 Task: Create List Brand Values in Board Content Amplification Platforms to Workspace Debt Financing. Create List Brand Personality in Board Social Media Campaign Planning to Workspace Debt Financing. Create List Brand Target Audience in Board Market Entry Strategy and Analysis for Emerging Markets to Workspace Debt Financing
Action: Mouse moved to (245, 151)
Screenshot: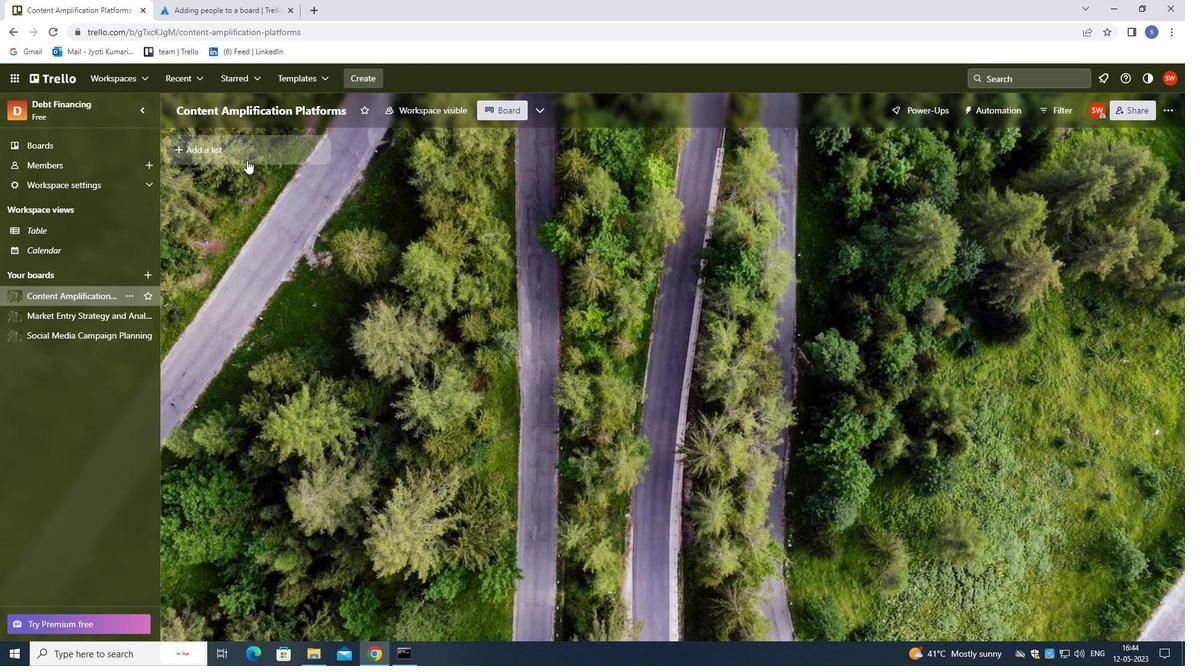 
Action: Mouse pressed left at (245, 151)
Screenshot: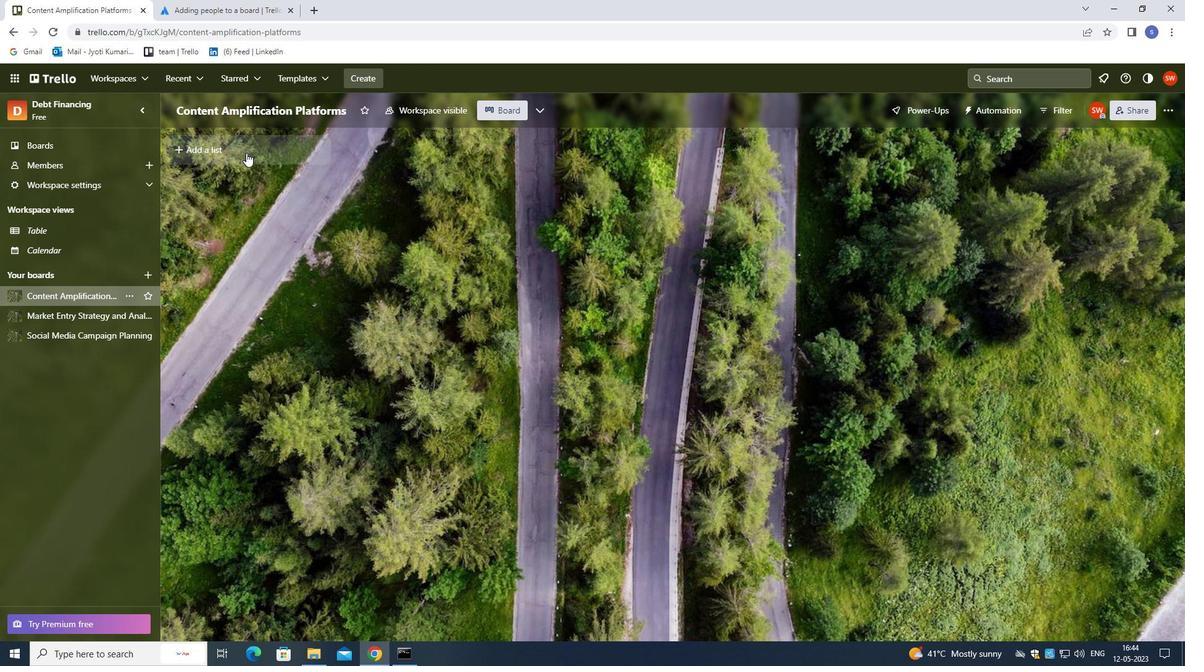 
Action: Mouse moved to (368, 309)
Screenshot: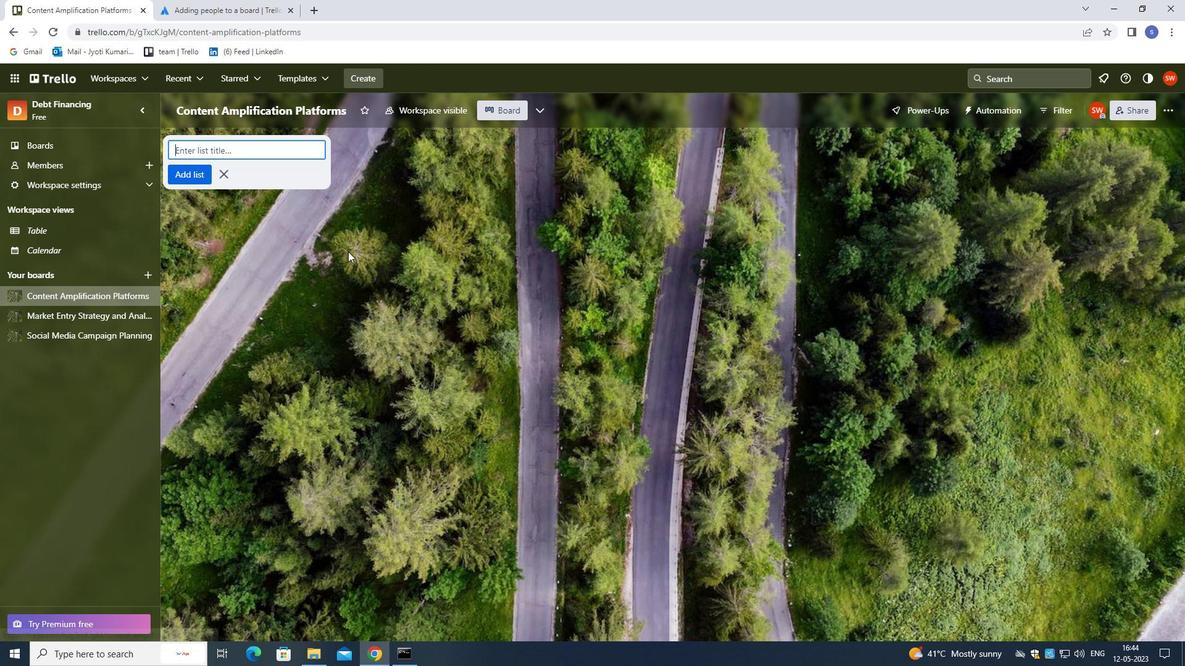 
Action: Key pressed <Key.shift>BRAND<Key.space><Key.shift>VALUES<Key.enter>
Screenshot: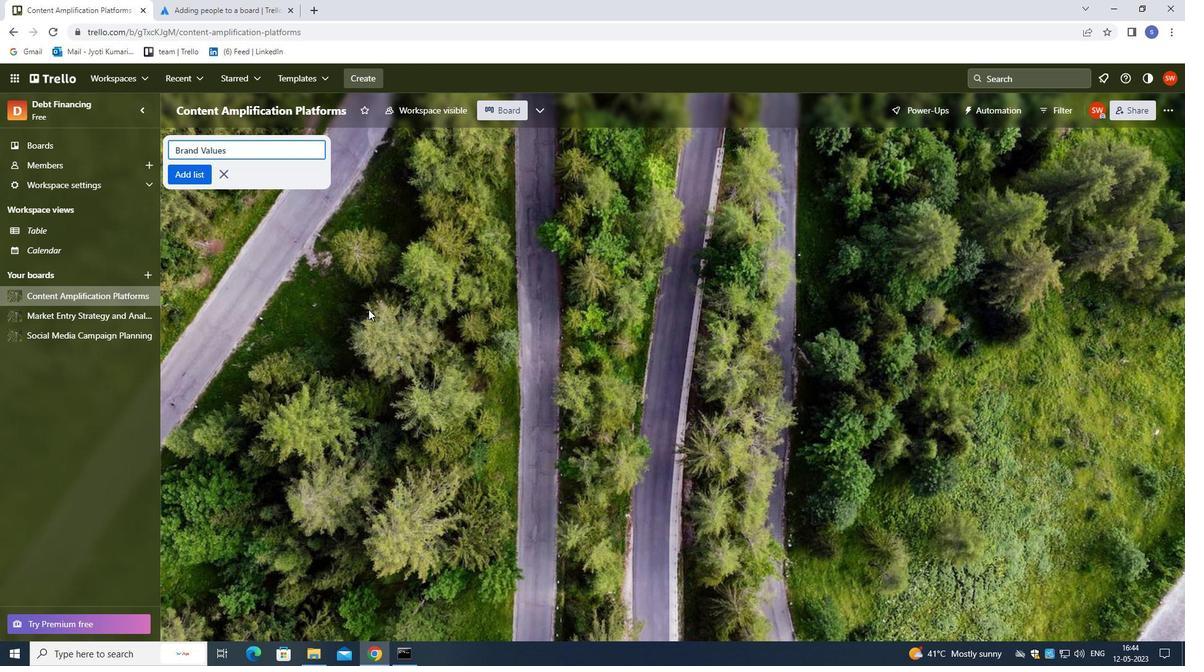 
Action: Mouse moved to (78, 329)
Screenshot: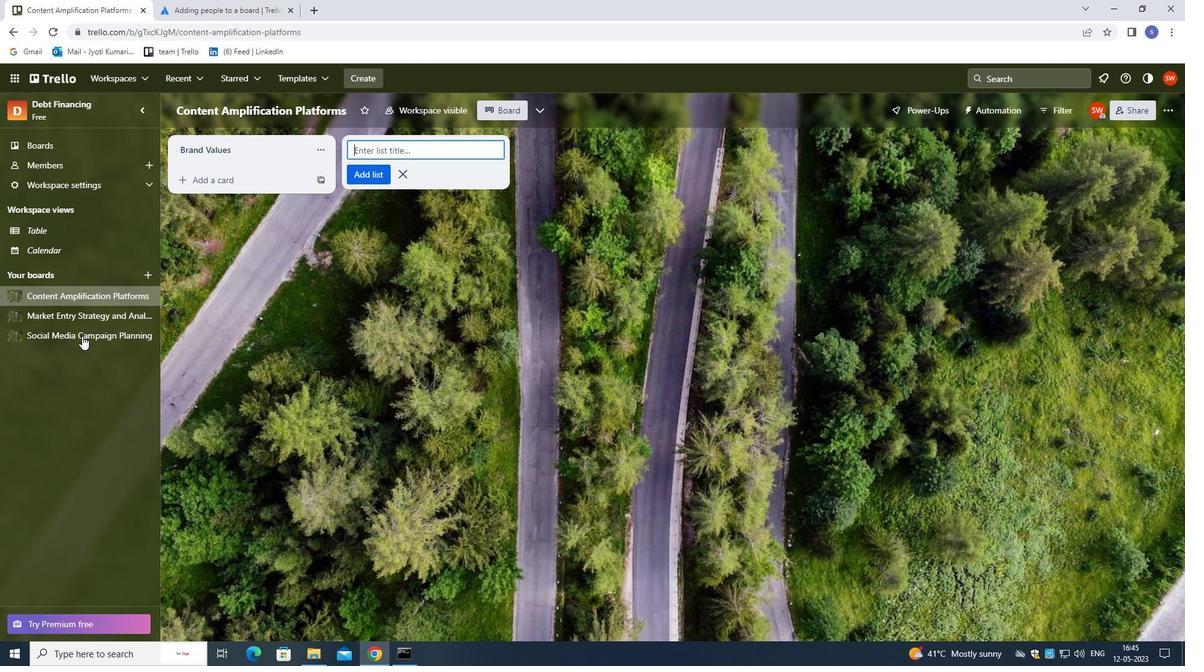 
Action: Mouse pressed left at (78, 329)
Screenshot: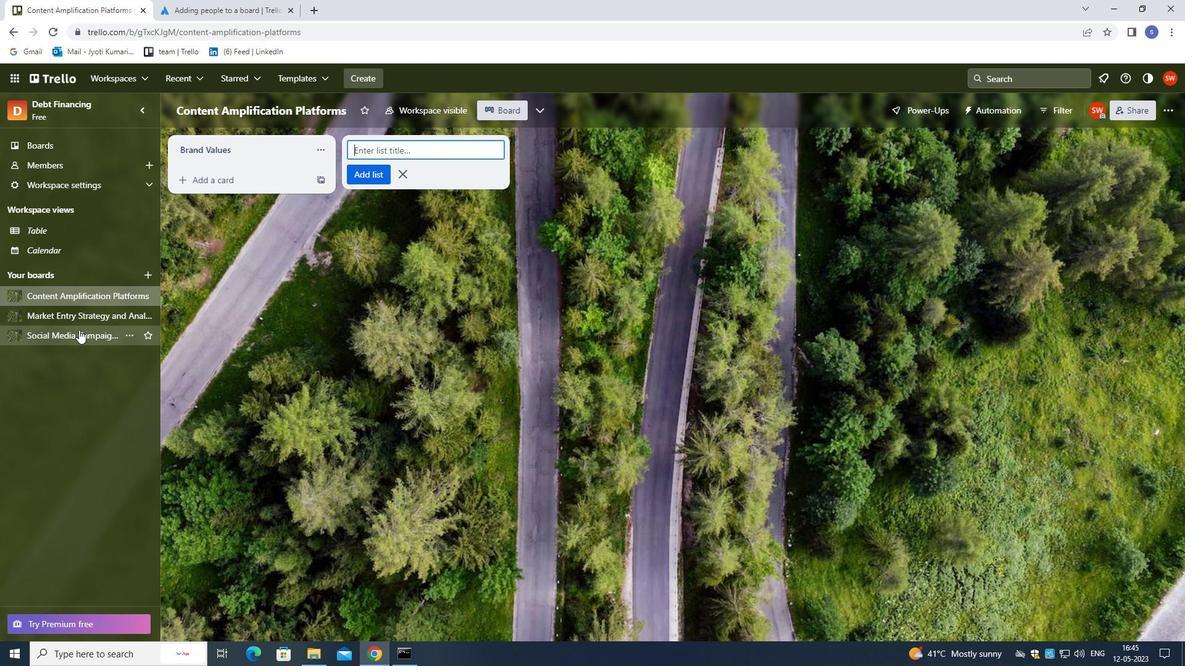 
Action: Mouse moved to (249, 152)
Screenshot: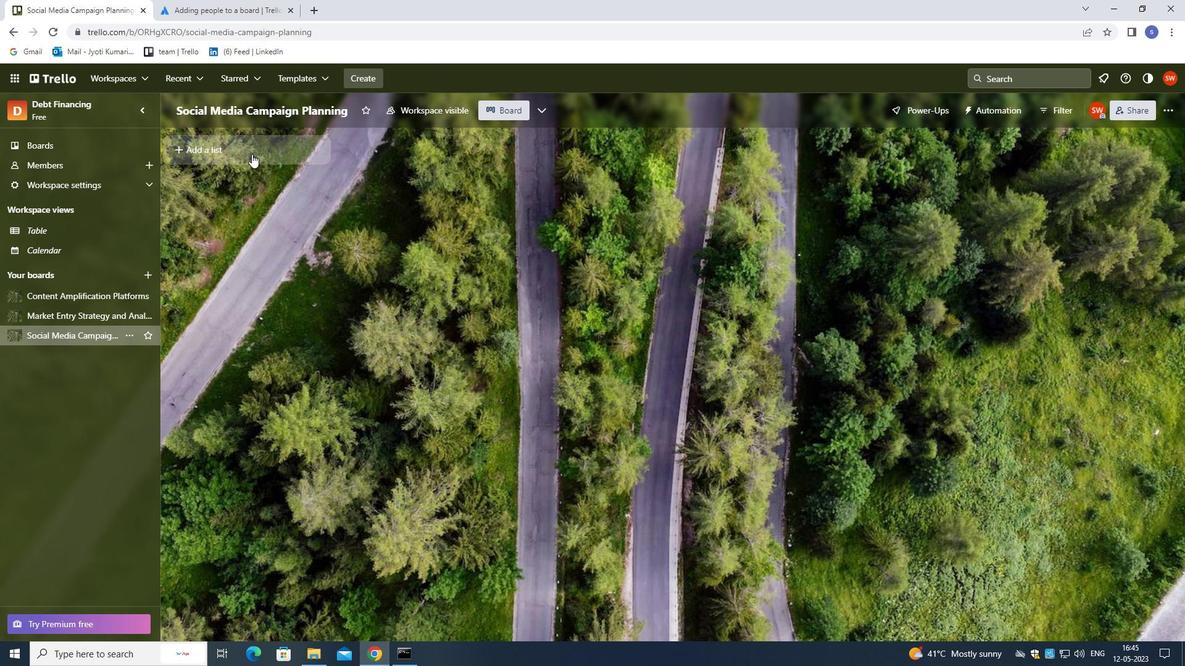 
Action: Mouse pressed left at (249, 152)
Screenshot: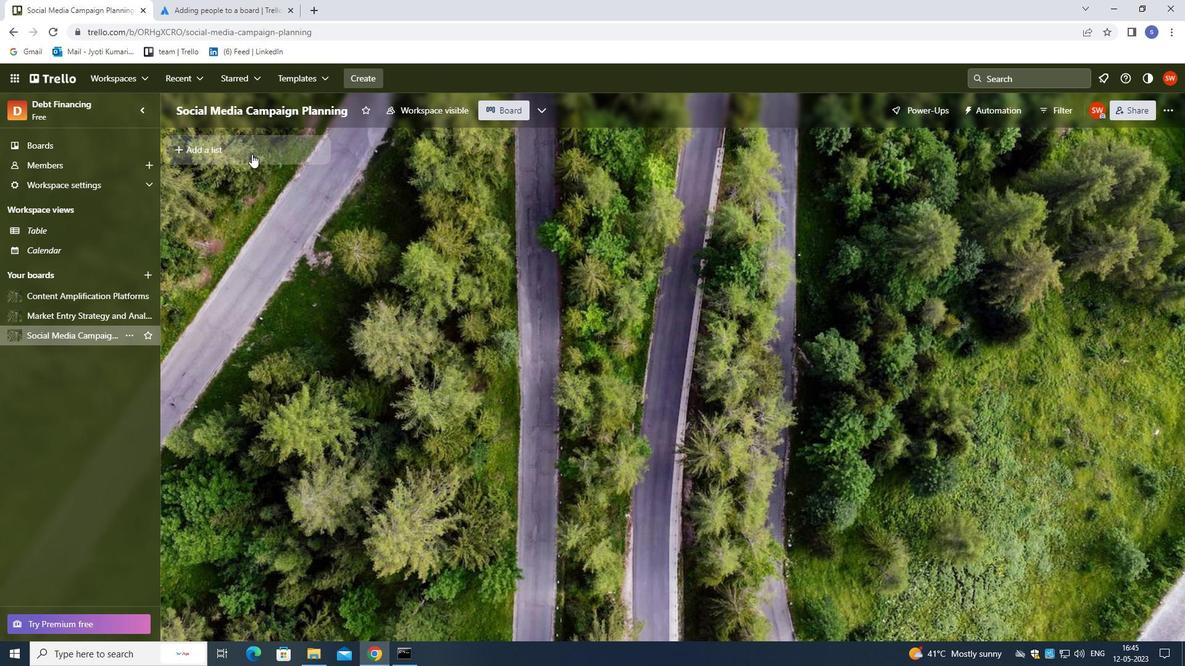
Action: Mouse moved to (249, 152)
Screenshot: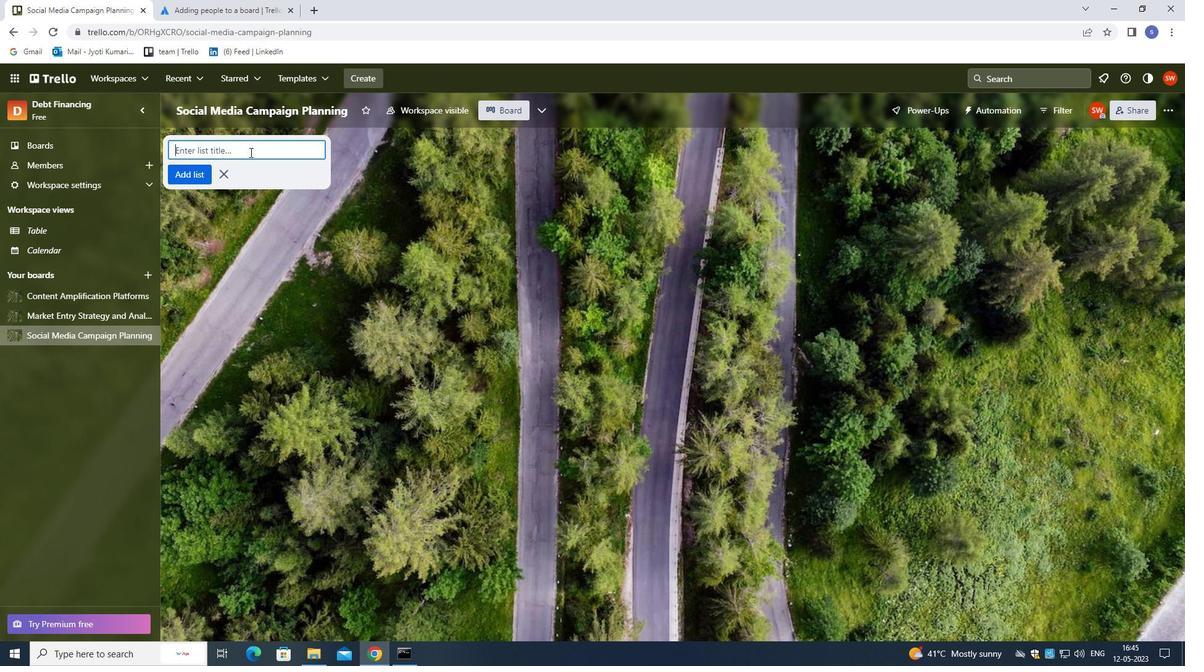 
Action: Key pressed <Key.shift>BRAND<Key.space><Key.shift><Key.shift>PERSONALITY<Key.enter>
Screenshot: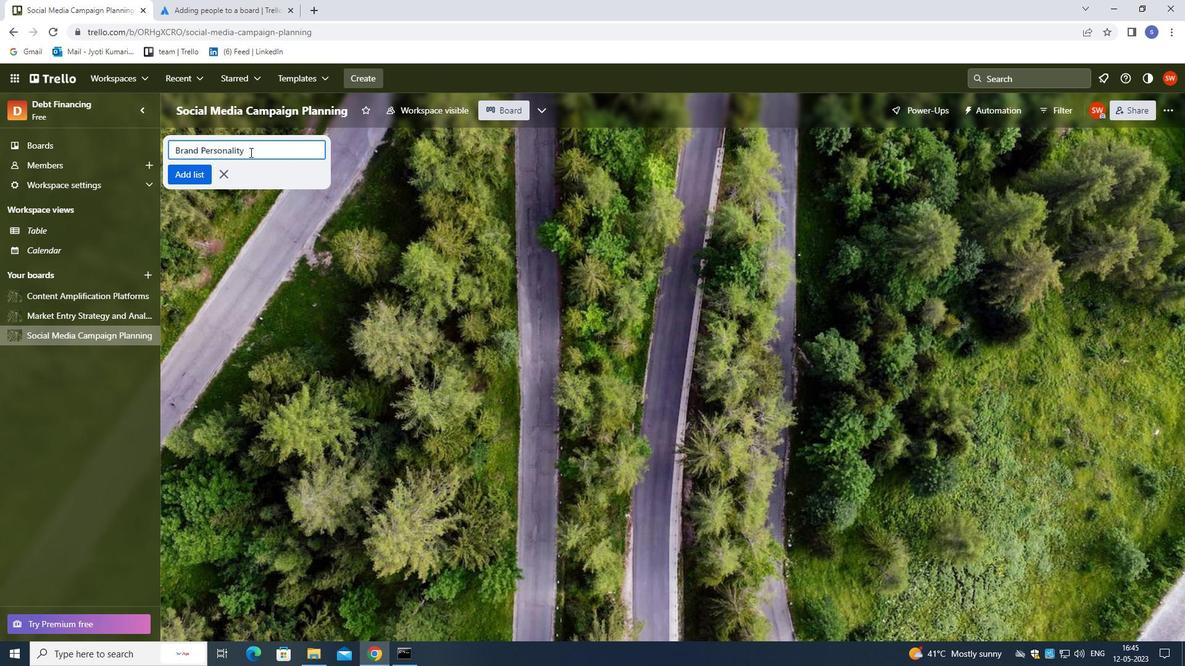 
Action: Mouse moved to (59, 316)
Screenshot: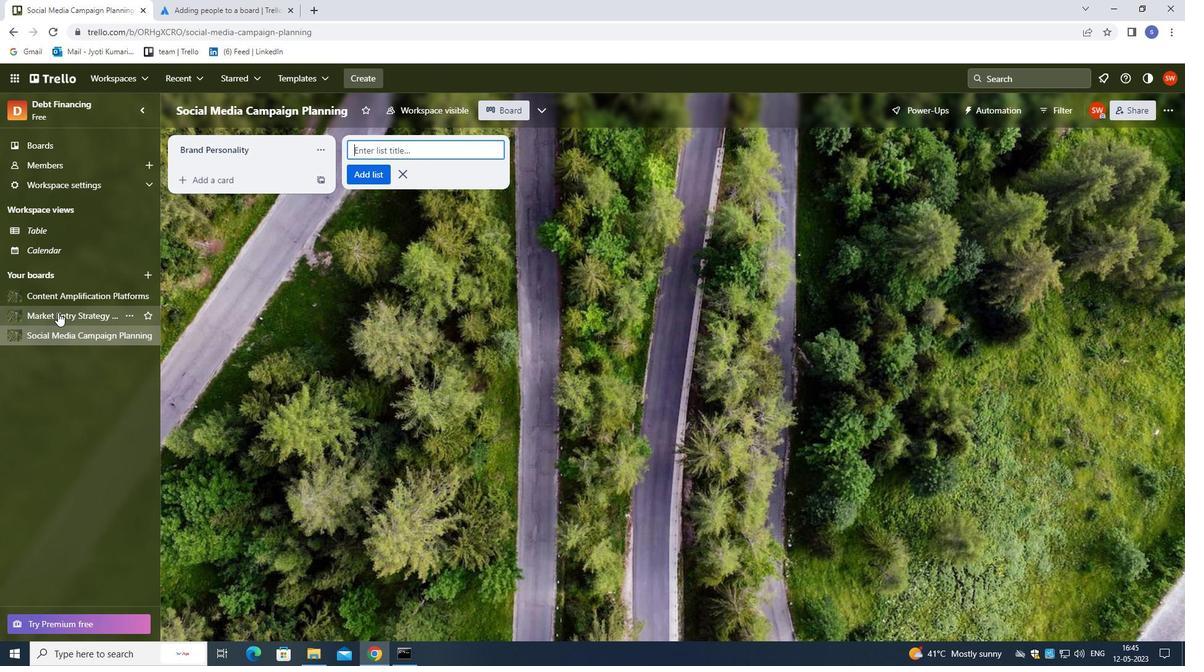 
Action: Mouse pressed left at (59, 316)
Screenshot: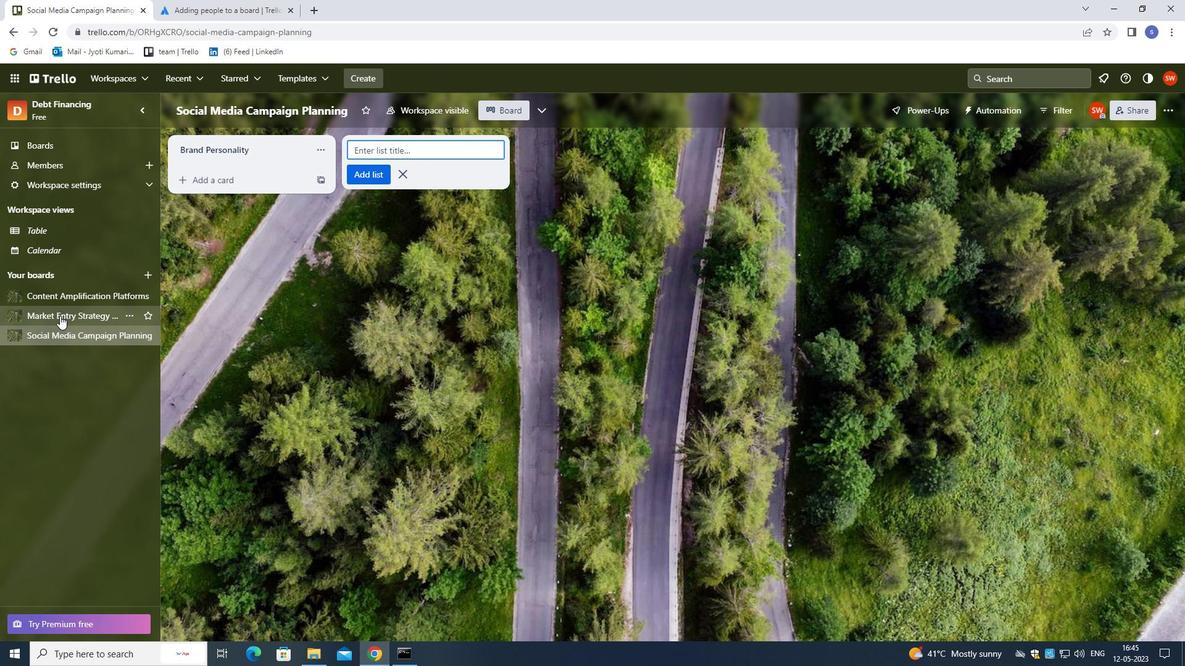 
Action: Mouse moved to (255, 157)
Screenshot: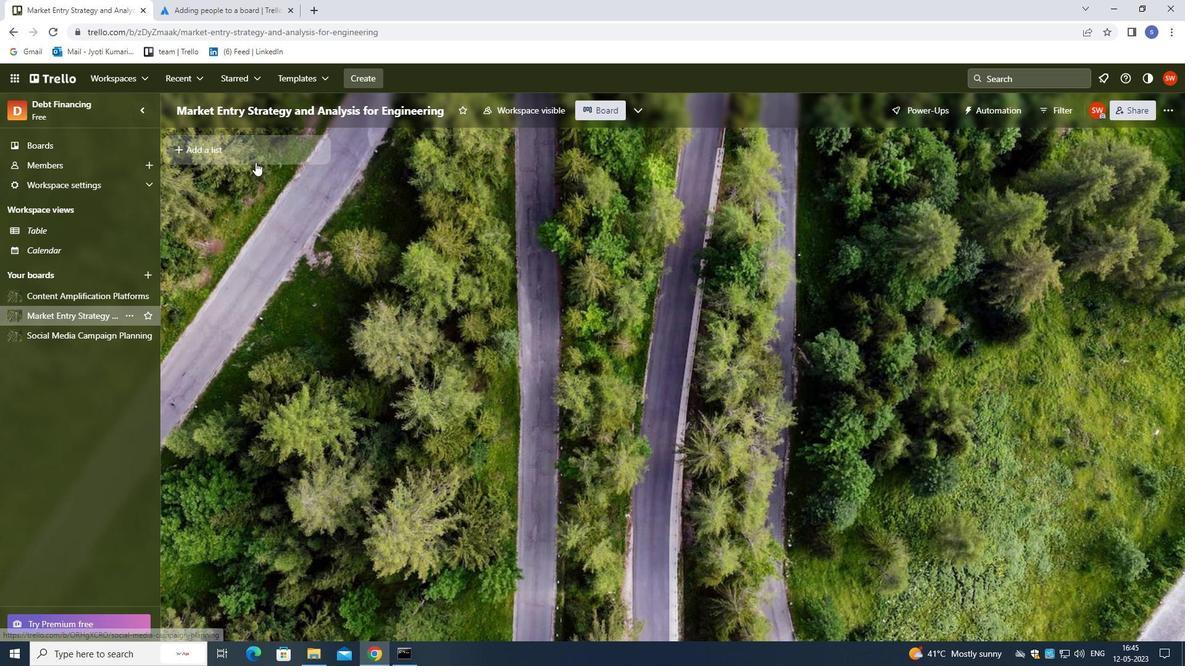 
Action: Mouse pressed left at (255, 157)
Screenshot: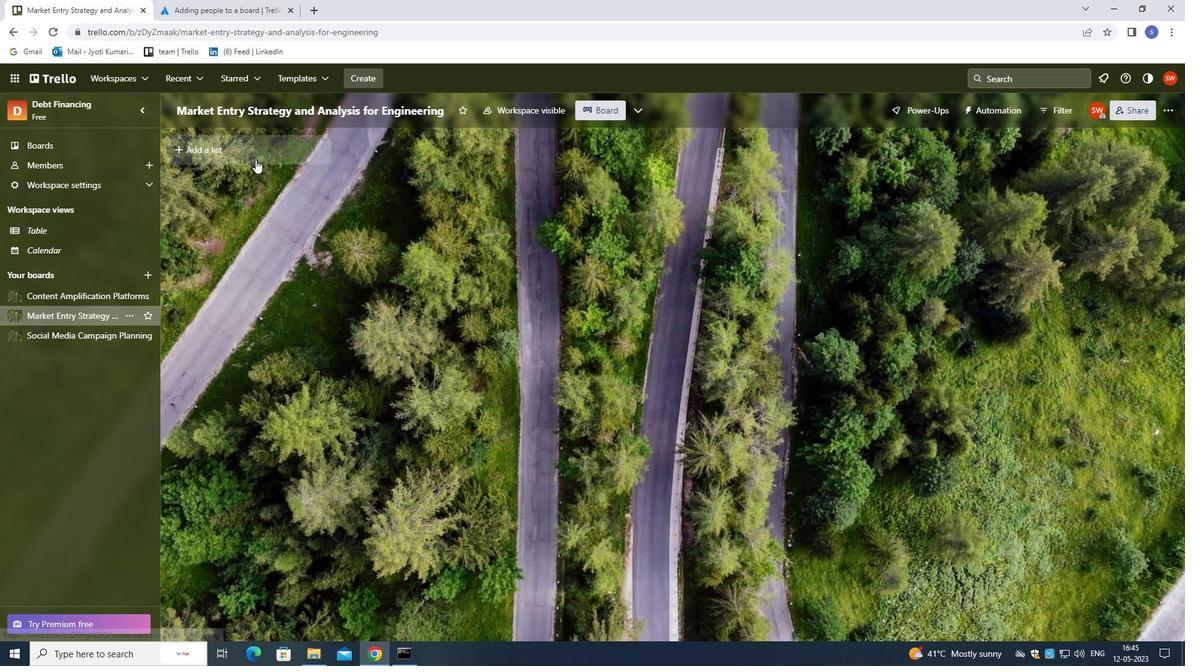 
Action: Mouse moved to (296, 293)
Screenshot: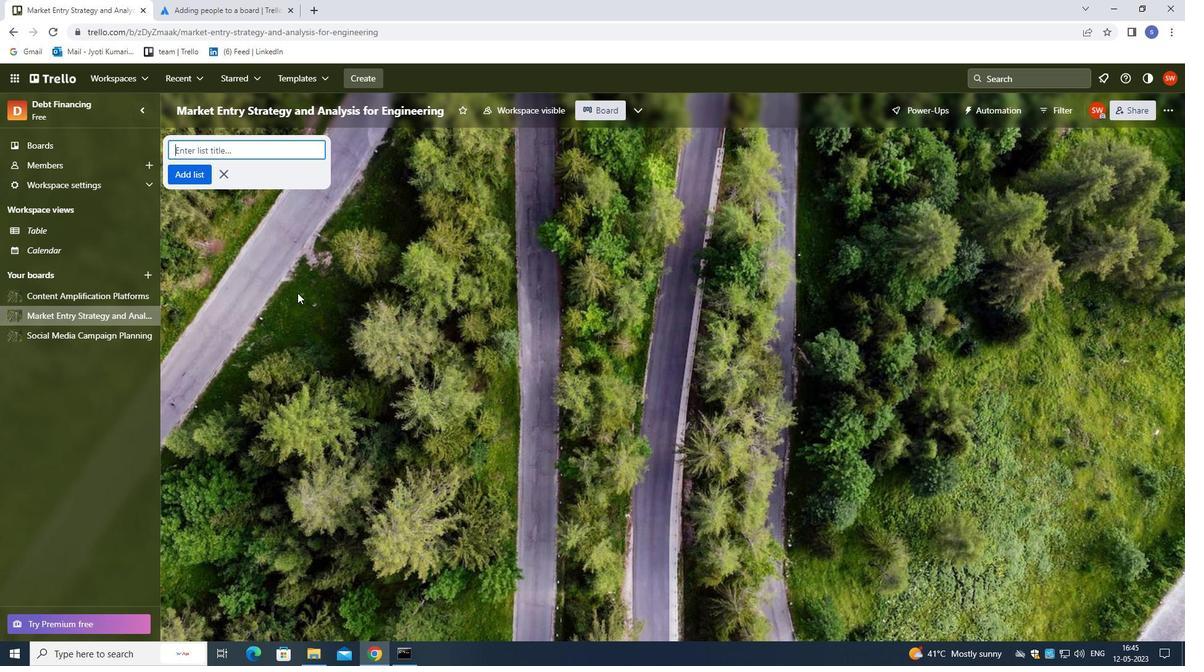 
Action: Key pressed <Key.shift>BRAND<Key.space><Key.shift><Key.shift><Key.shift><Key.shift><Key.shift><Key.shift><Key.shift><Key.shift>TARGET<Key.space><Key.shift><Key.shift><Key.shift><Key.shift><Key.shift><Key.shift><Key.shift><Key.shift><Key.shift><Key.shift><Key.shift><Key.shift><Key.shift><Key.shift><Key.shift><Key.shift><Key.shift><Key.shift>AUDINECE<Key.backspace><Key.backspace><Key.backspace><Key.backspace>ENCE<Key.enter>
Screenshot: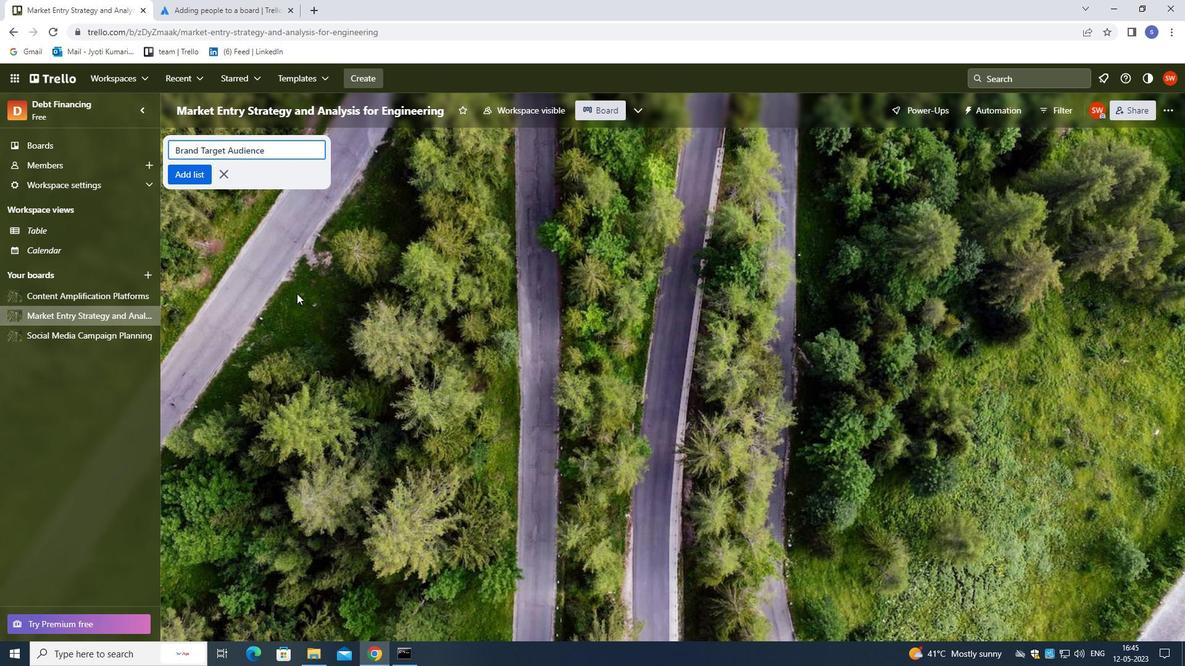 
